 Task: Set the Layer C code rate for the ISDB-T reception parameter to 9/10.
Action: Mouse moved to (134, 14)
Screenshot: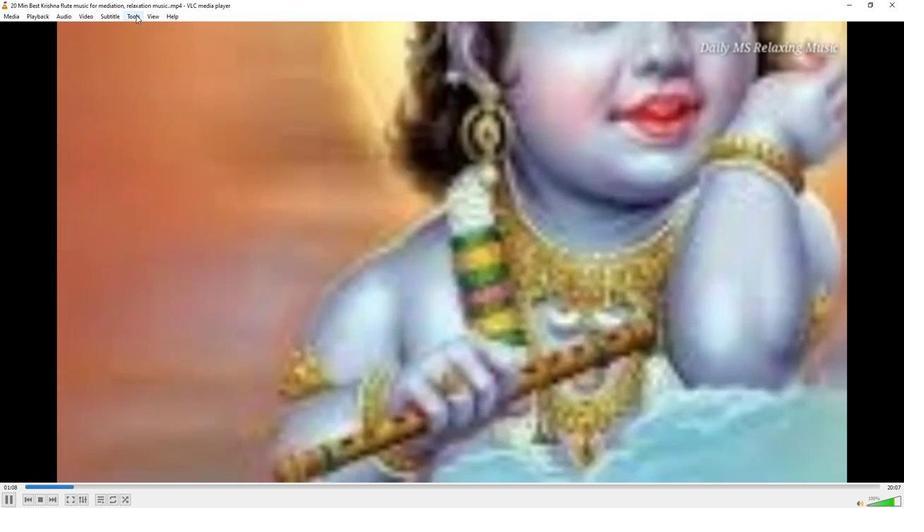 
Action: Mouse pressed left at (134, 14)
Screenshot: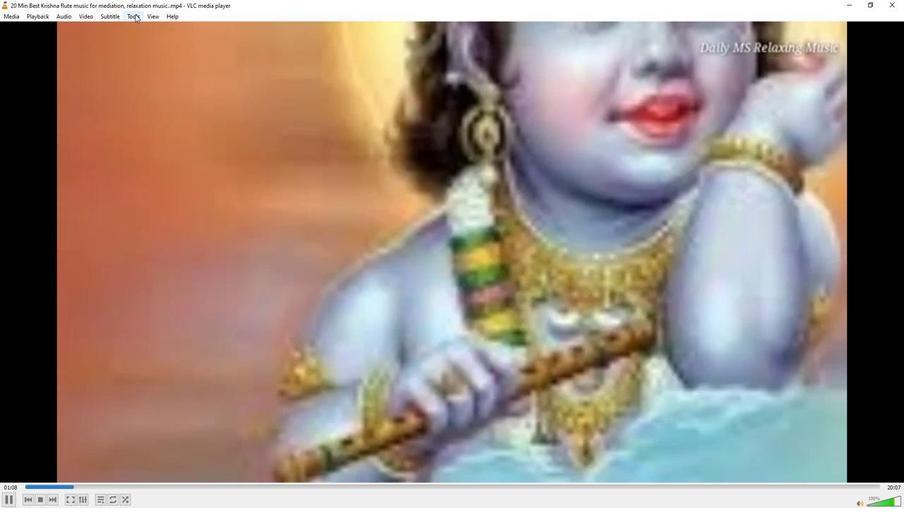
Action: Mouse moved to (146, 128)
Screenshot: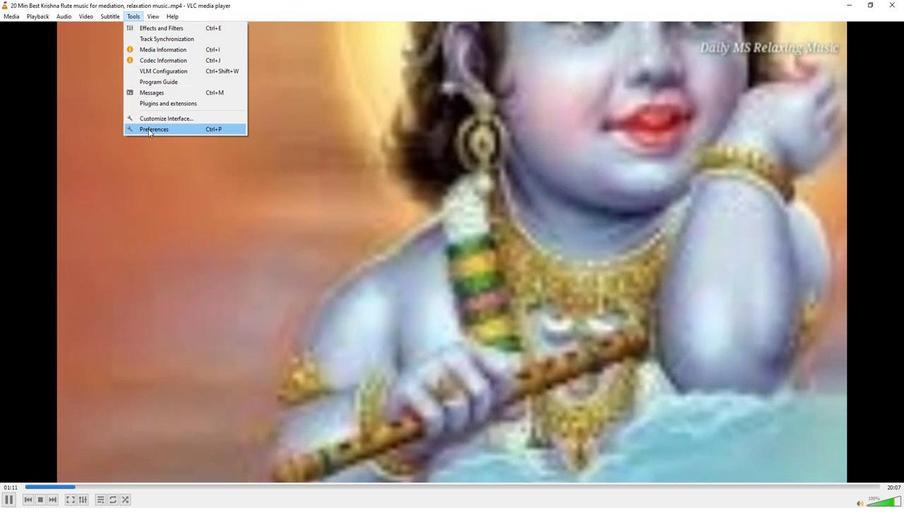 
Action: Mouse pressed left at (146, 128)
Screenshot: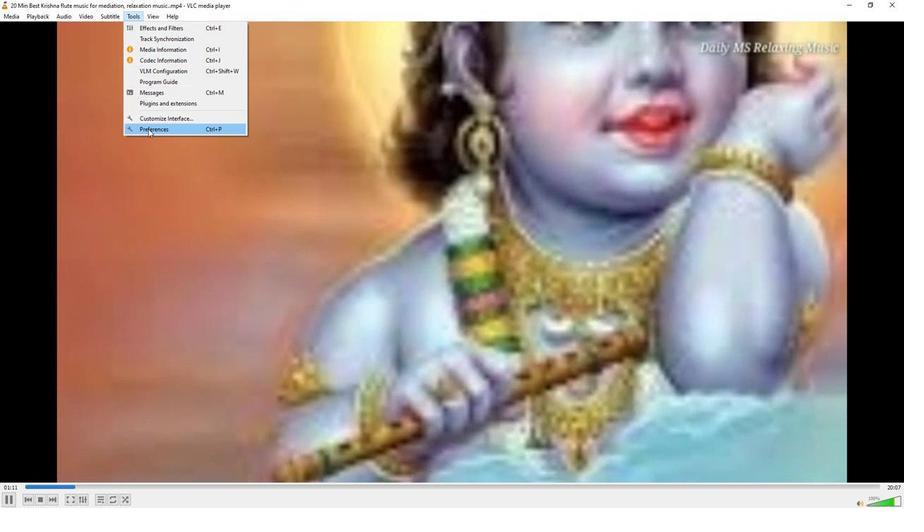 
Action: Mouse moved to (290, 410)
Screenshot: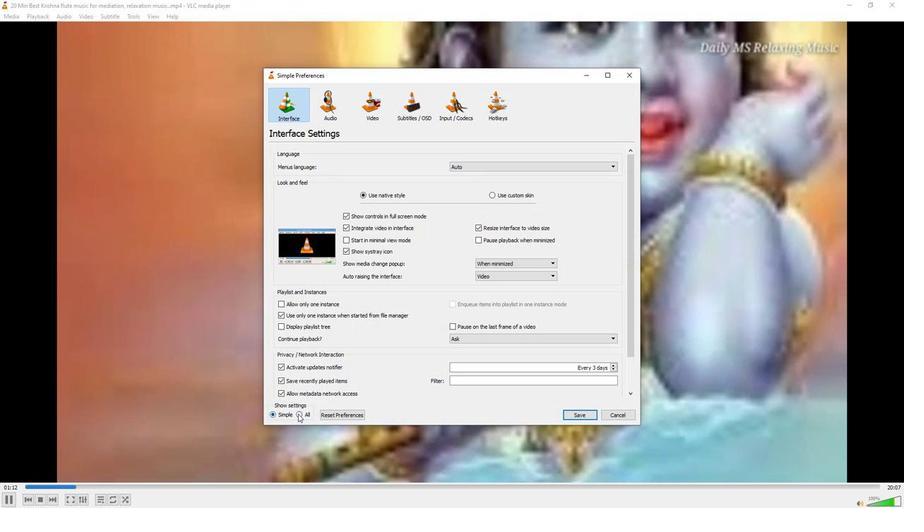 
Action: Mouse pressed left at (290, 410)
Screenshot: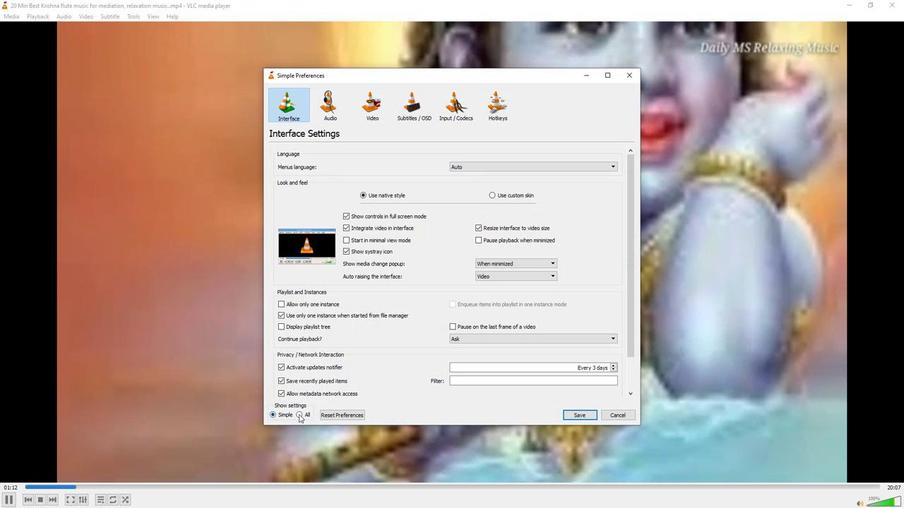 
Action: Mouse moved to (278, 251)
Screenshot: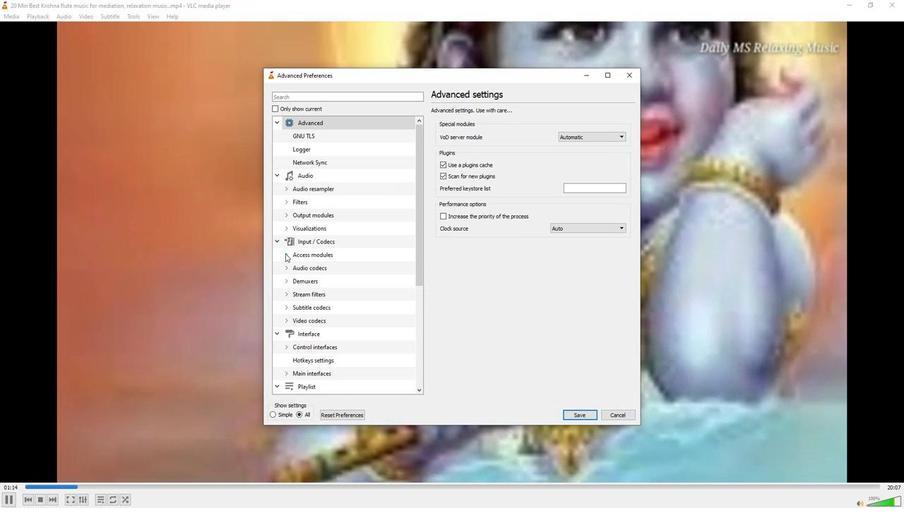 
Action: Mouse pressed left at (278, 251)
Screenshot: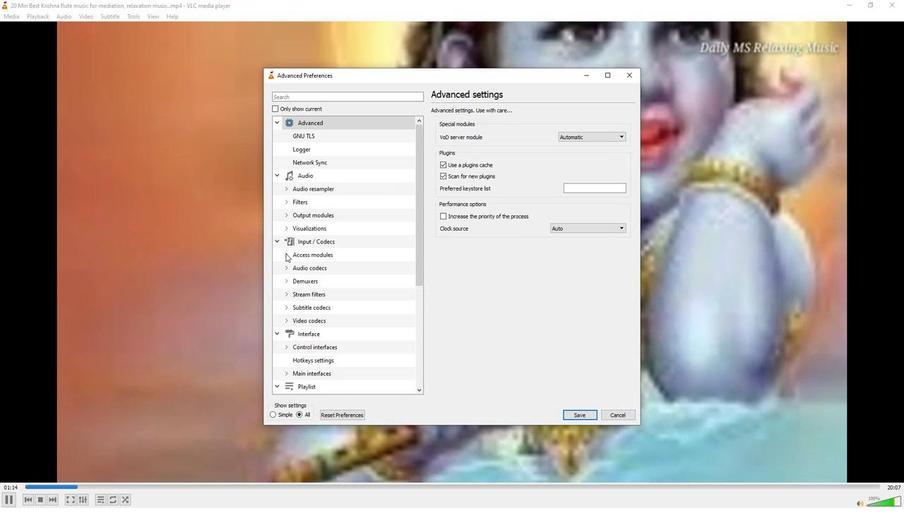 
Action: Mouse moved to (291, 331)
Screenshot: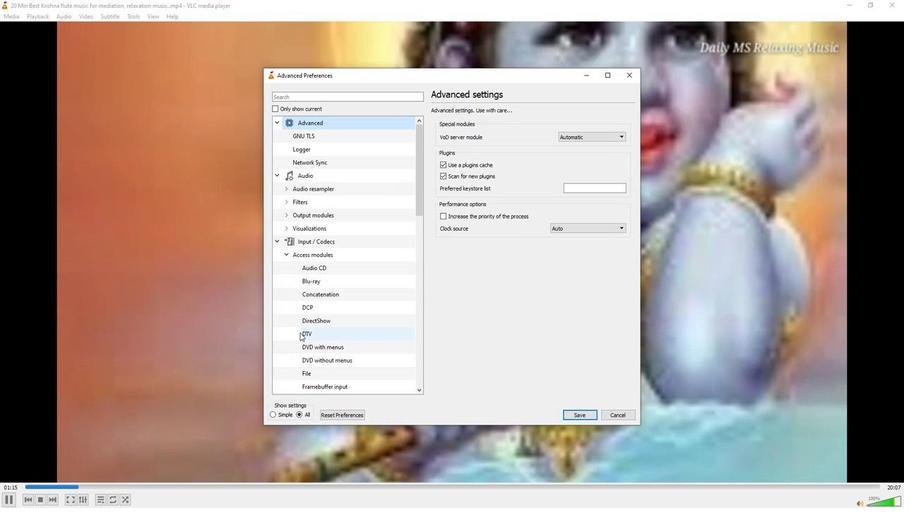 
Action: Mouse pressed left at (291, 331)
Screenshot: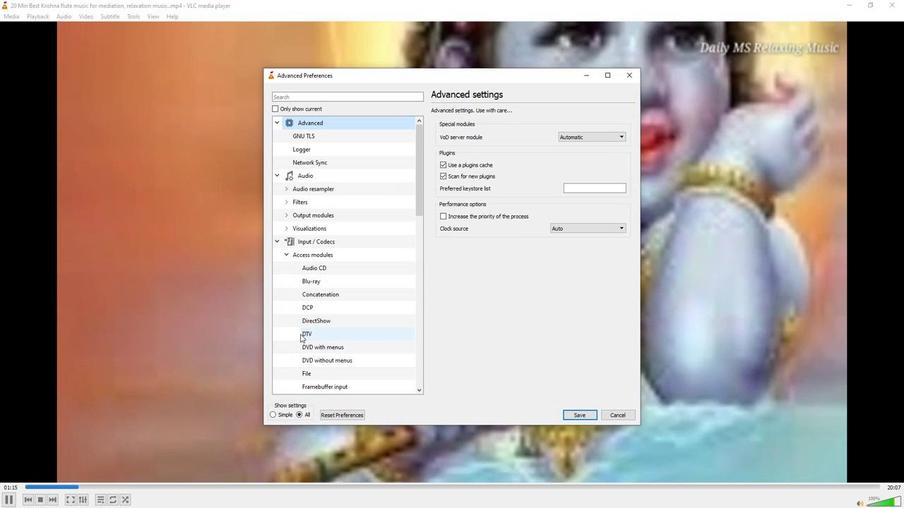 
Action: Mouse moved to (481, 290)
Screenshot: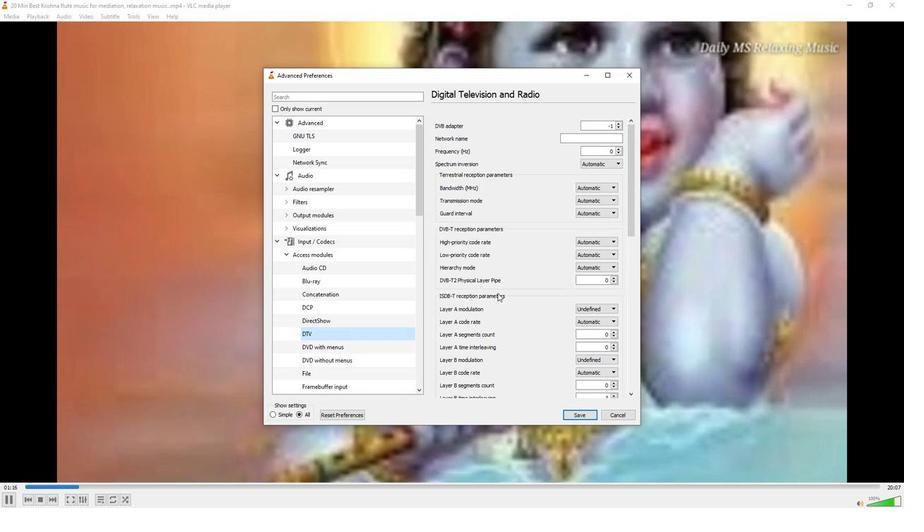 
Action: Mouse scrolled (481, 289) with delta (0, 0)
Screenshot: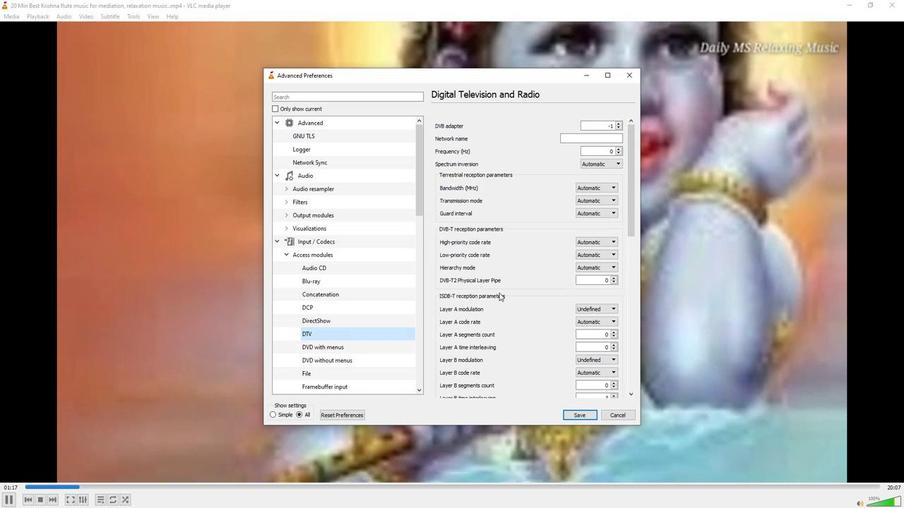 
Action: Mouse scrolled (481, 289) with delta (0, 0)
Screenshot: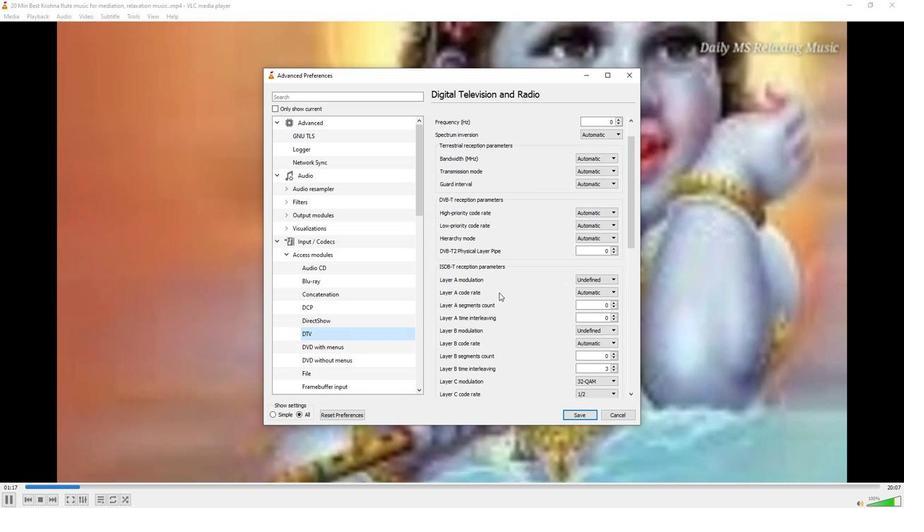 
Action: Mouse scrolled (481, 289) with delta (0, 0)
Screenshot: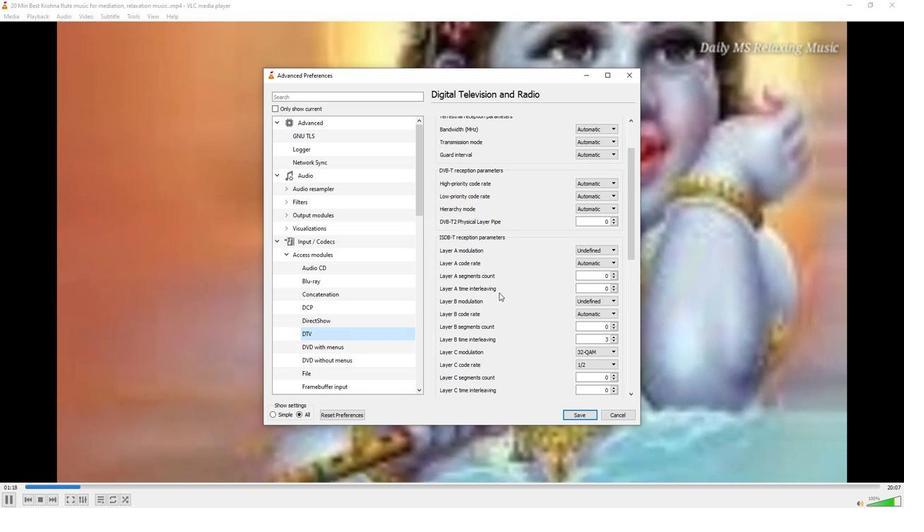 
Action: Mouse moved to (562, 331)
Screenshot: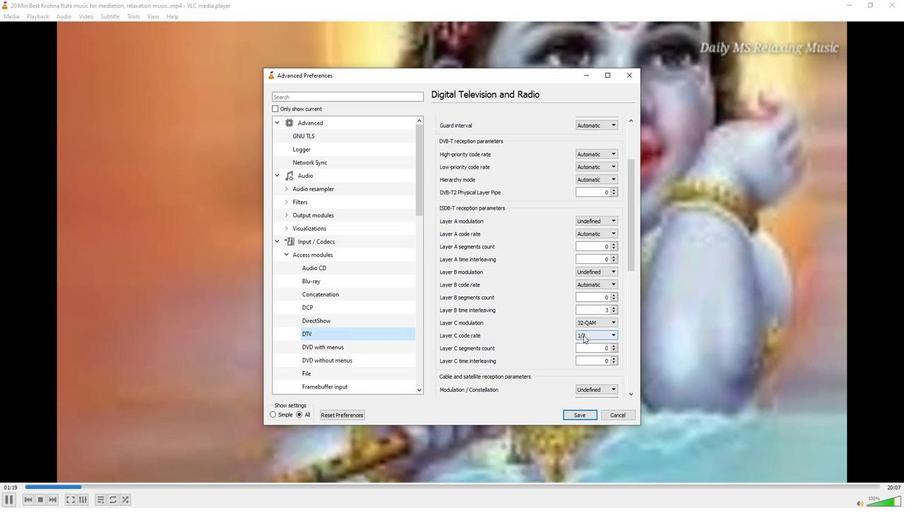 
Action: Mouse pressed left at (562, 331)
Screenshot: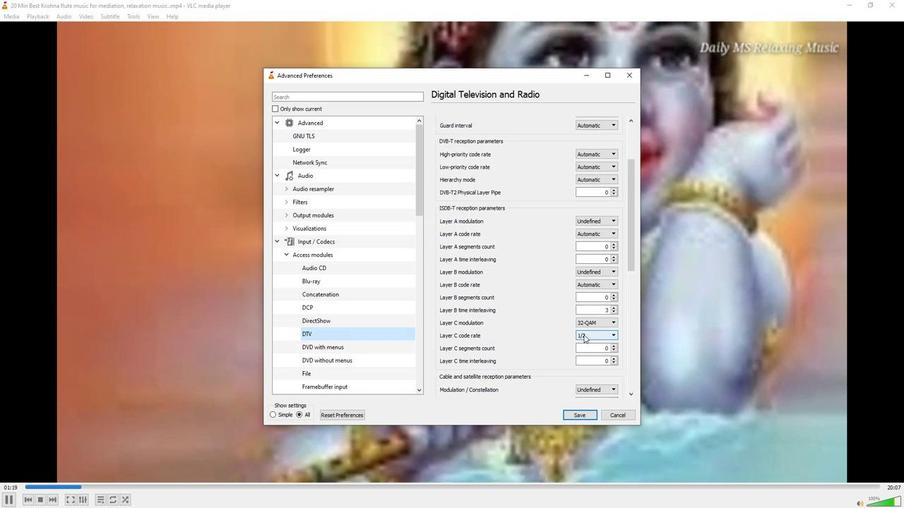 
Action: Mouse moved to (563, 342)
Screenshot: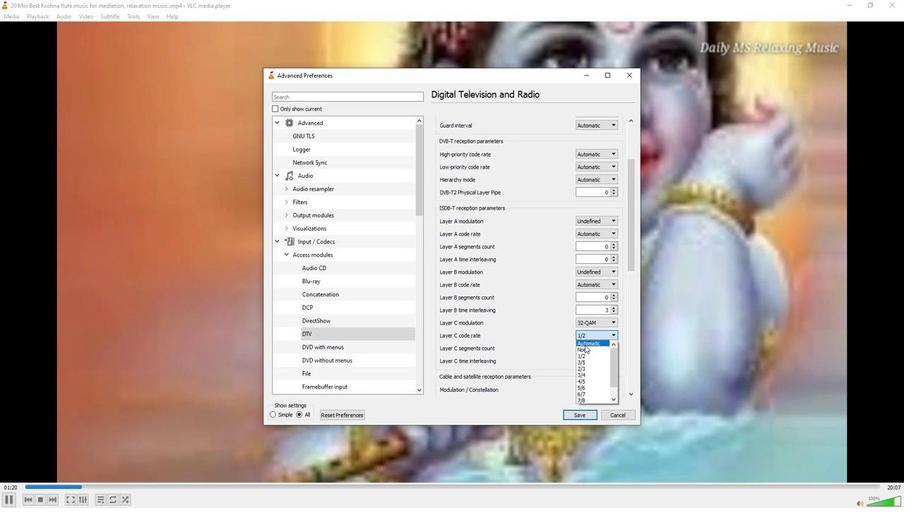 
Action: Mouse scrolled (563, 341) with delta (0, 0)
Screenshot: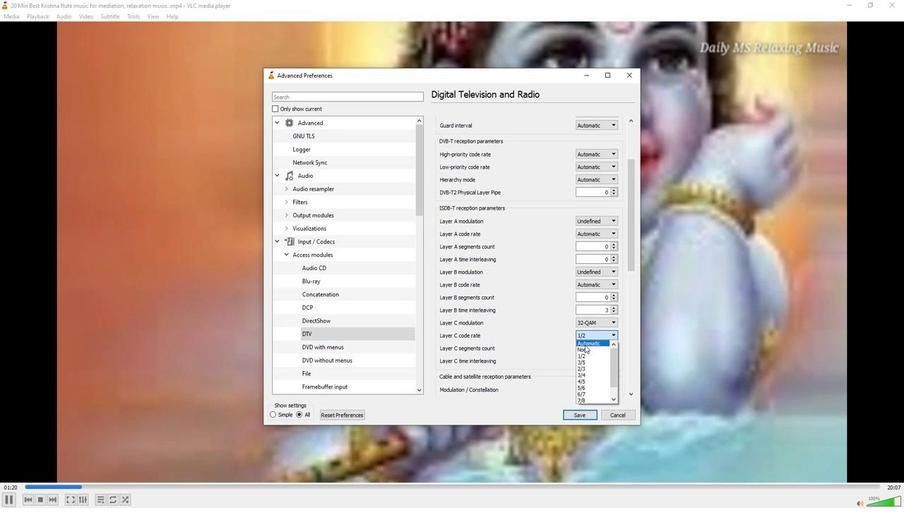 
Action: Mouse moved to (563, 394)
Screenshot: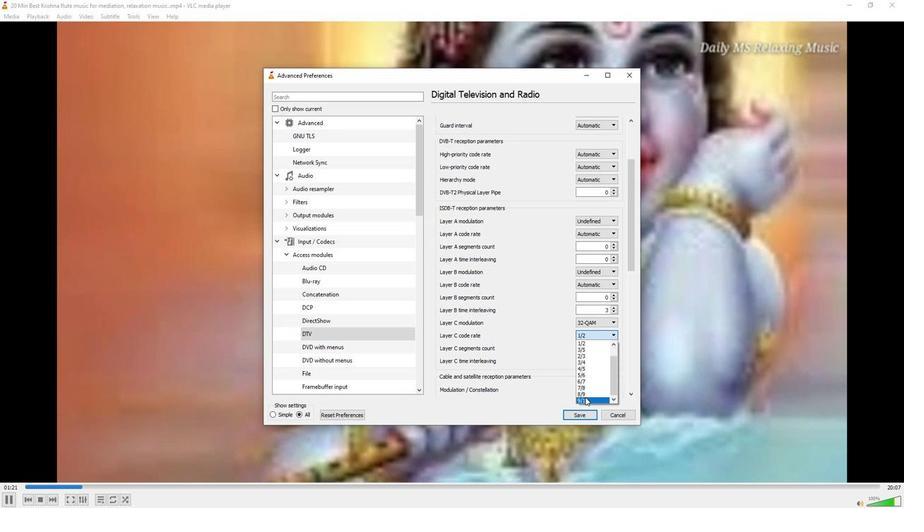 
Action: Mouse pressed left at (563, 394)
Screenshot: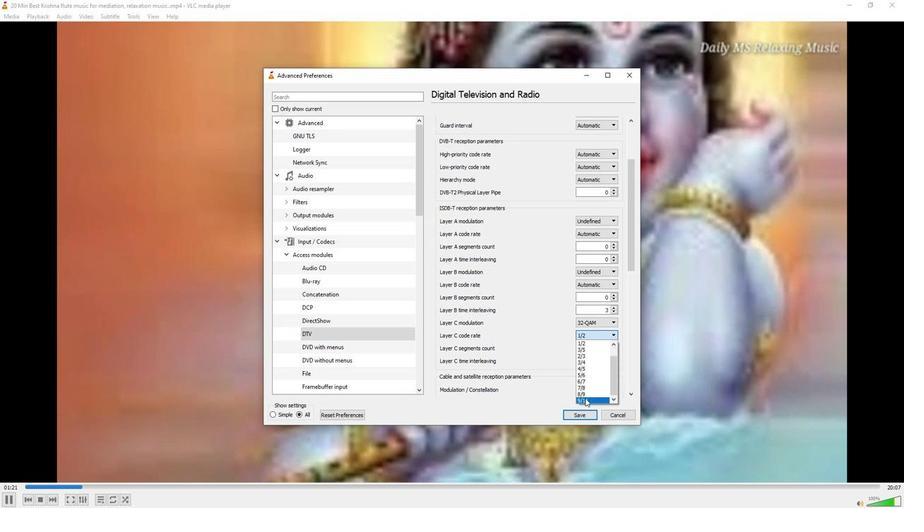 
Action: Mouse moved to (485, 336)
Screenshot: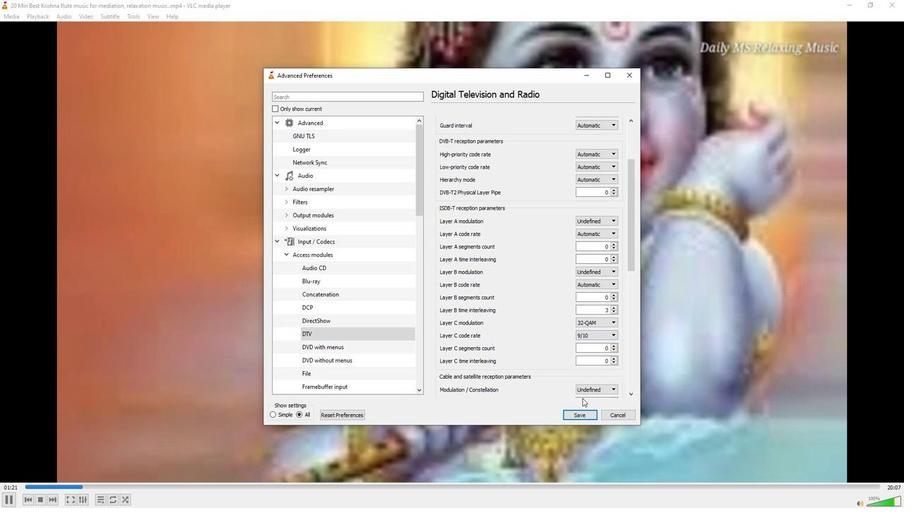 
